 Task: Sort the products in the category "Loofahs" by unit price (high first).
Action: Mouse moved to (666, 243)
Screenshot: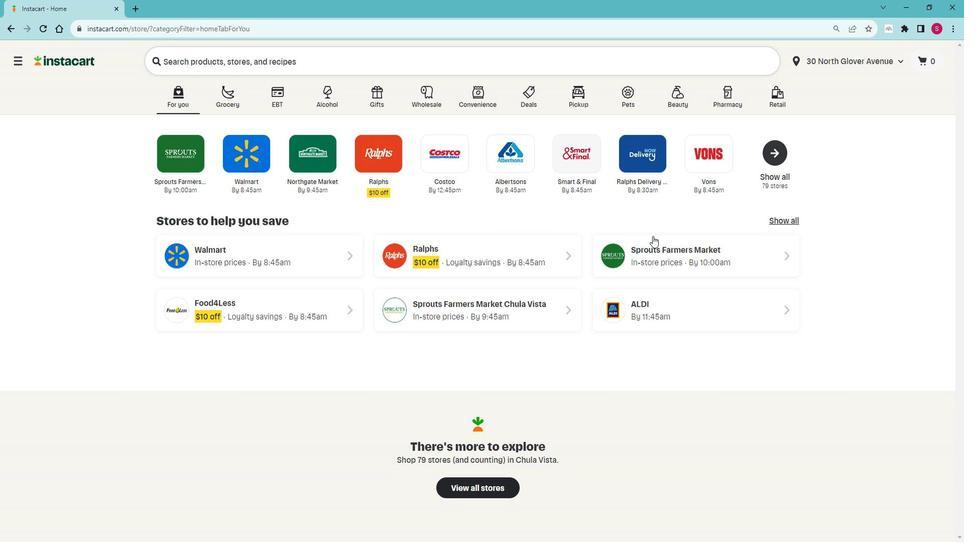 
Action: Mouse pressed left at (666, 243)
Screenshot: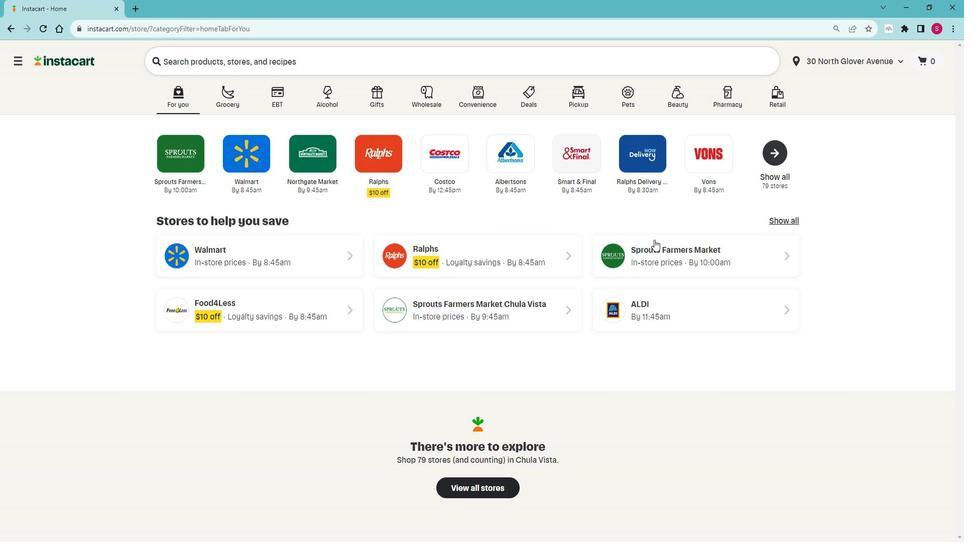 
Action: Mouse moved to (65, 358)
Screenshot: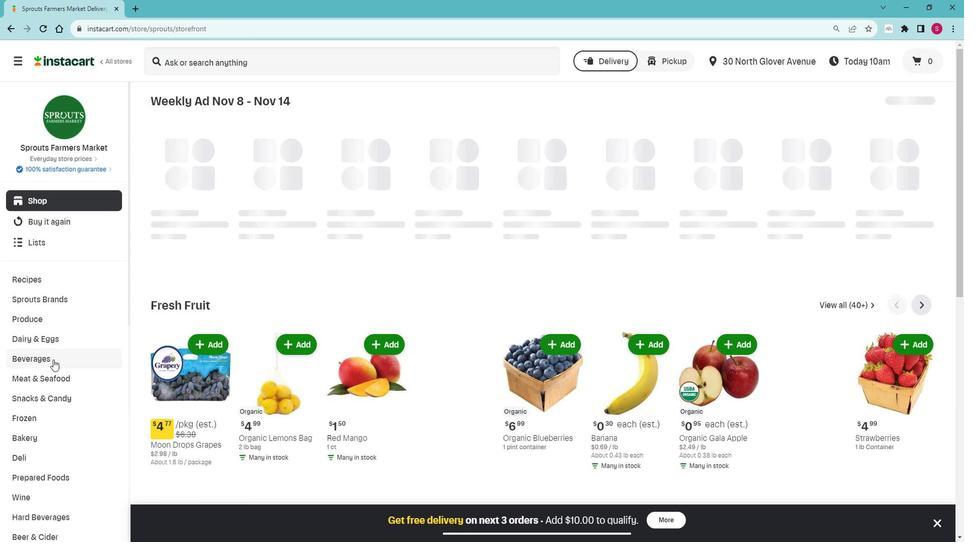 
Action: Mouse scrolled (65, 358) with delta (0, 0)
Screenshot: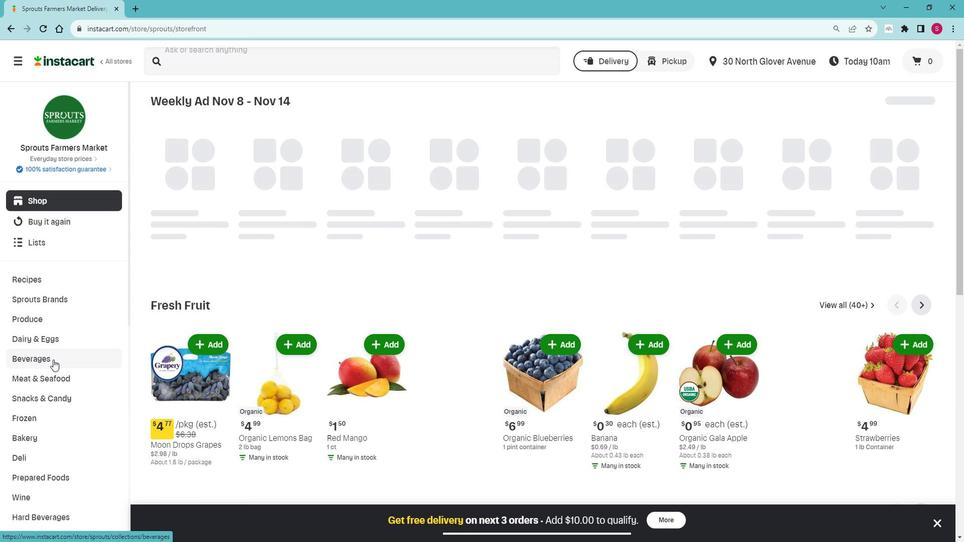 
Action: Mouse scrolled (65, 358) with delta (0, 0)
Screenshot: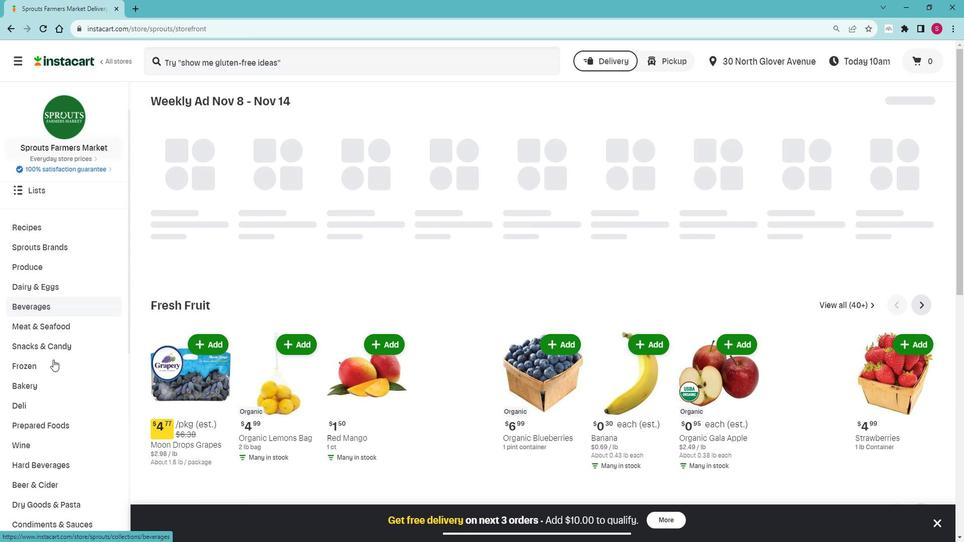 
Action: Mouse scrolled (65, 358) with delta (0, 0)
Screenshot: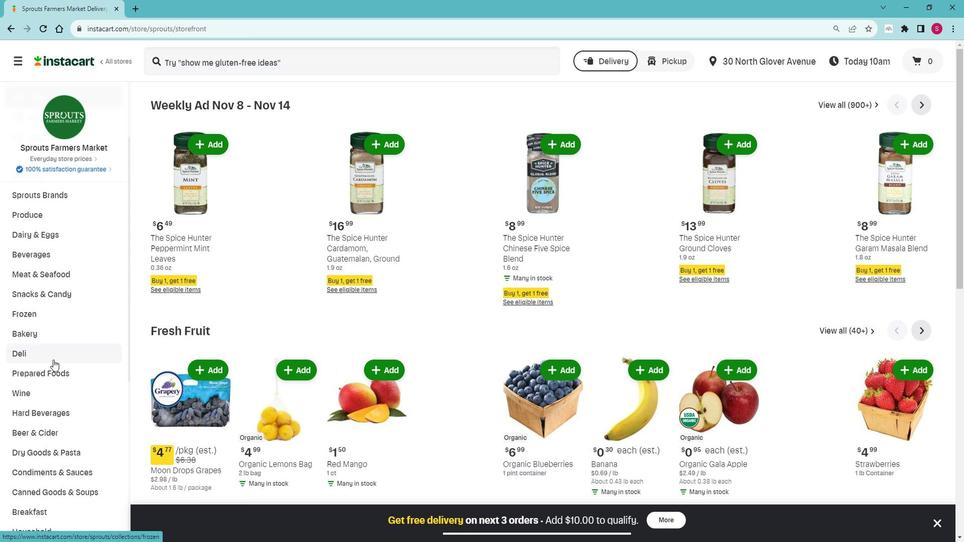 
Action: Mouse scrolled (65, 358) with delta (0, 0)
Screenshot: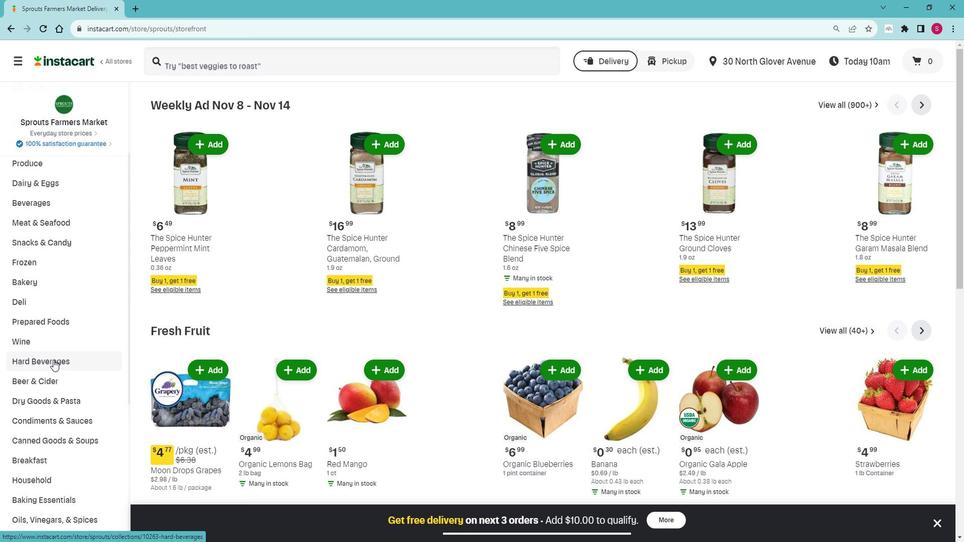 
Action: Mouse scrolled (65, 358) with delta (0, 0)
Screenshot: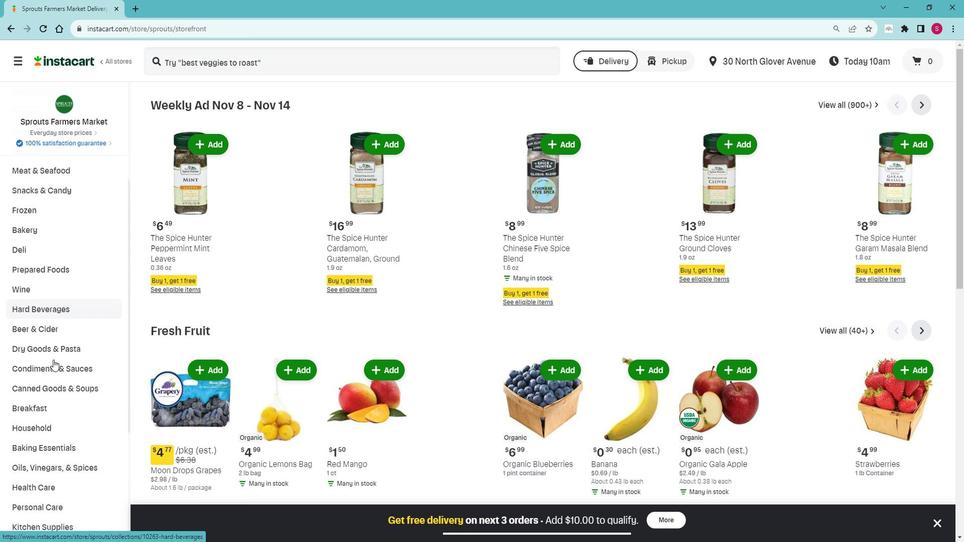
Action: Mouse scrolled (65, 358) with delta (0, 0)
Screenshot: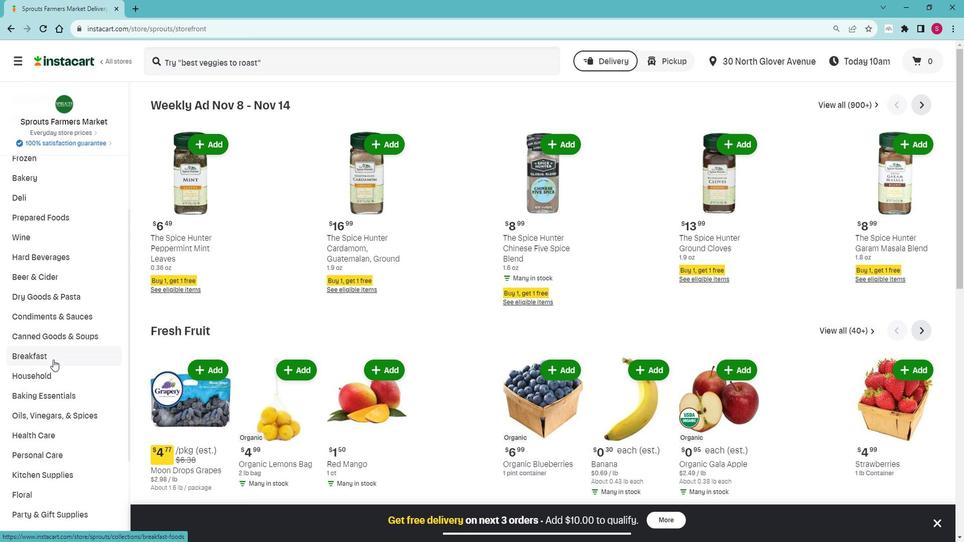 
Action: Mouse moved to (61, 395)
Screenshot: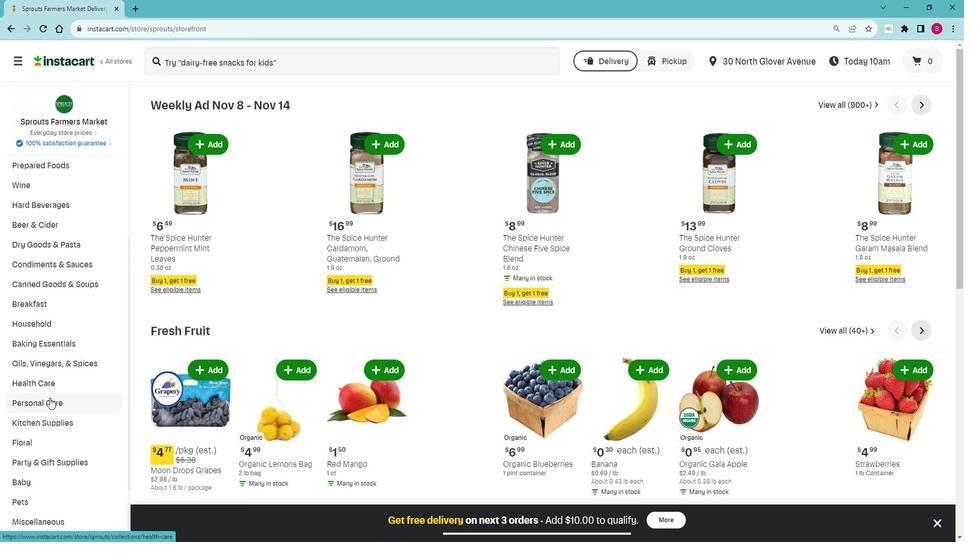 
Action: Mouse pressed left at (61, 395)
Screenshot: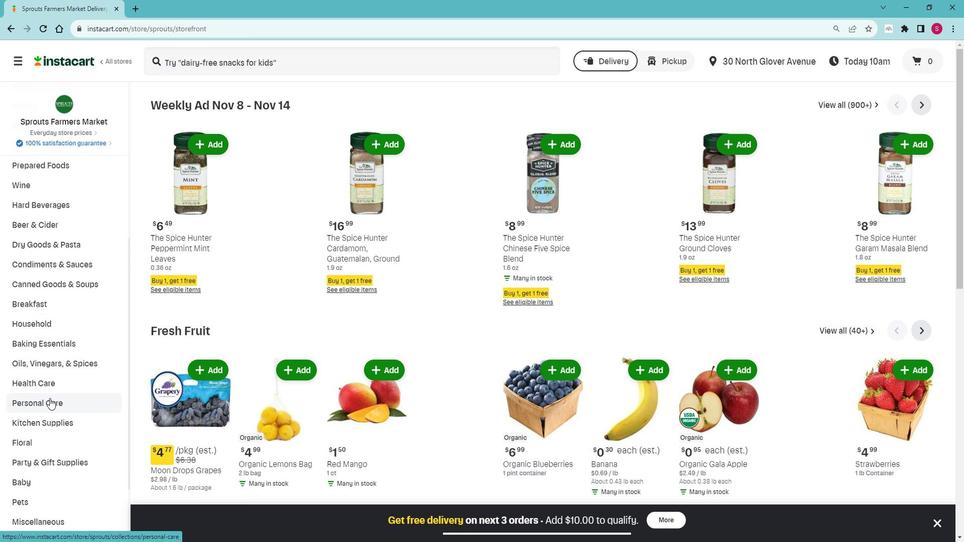 
Action: Mouse moved to (62, 418)
Screenshot: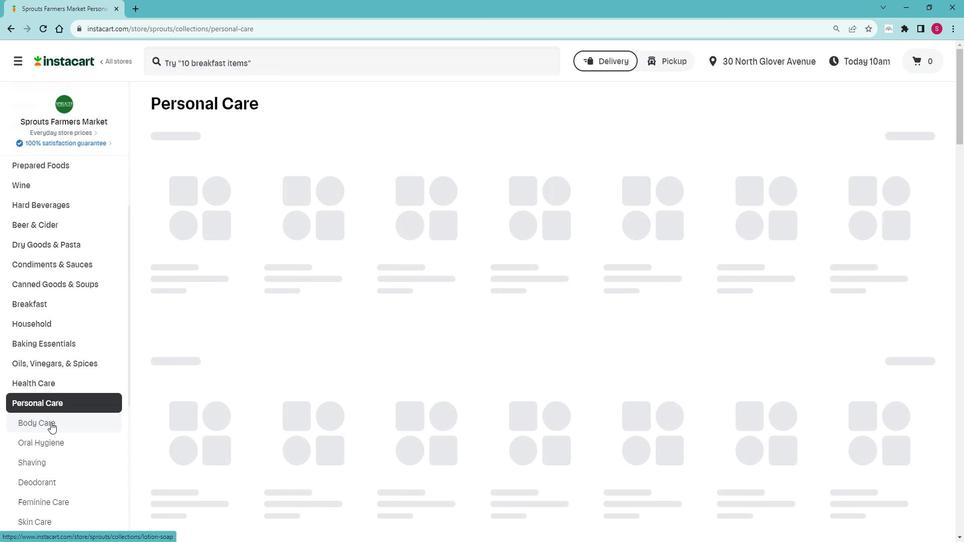 
Action: Mouse pressed left at (62, 418)
Screenshot: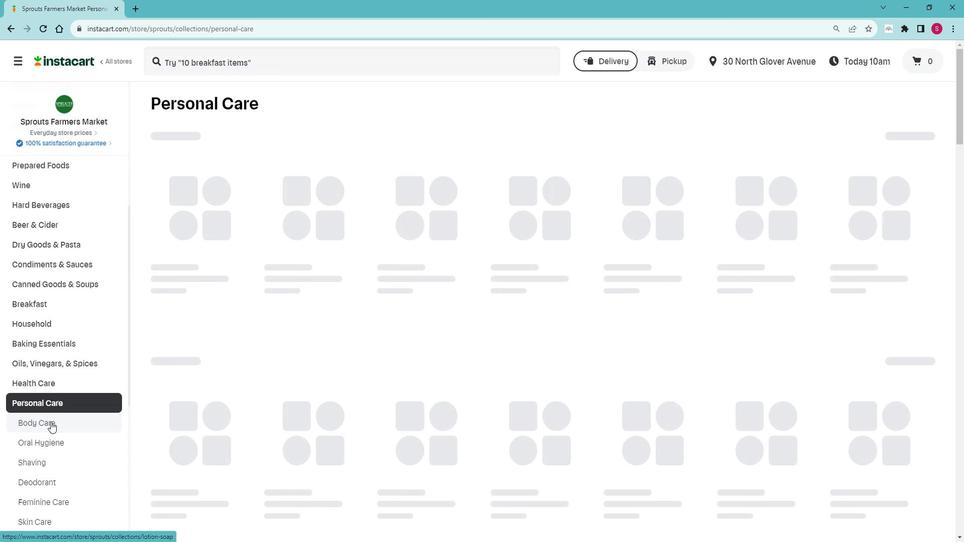 
Action: Mouse moved to (469, 158)
Screenshot: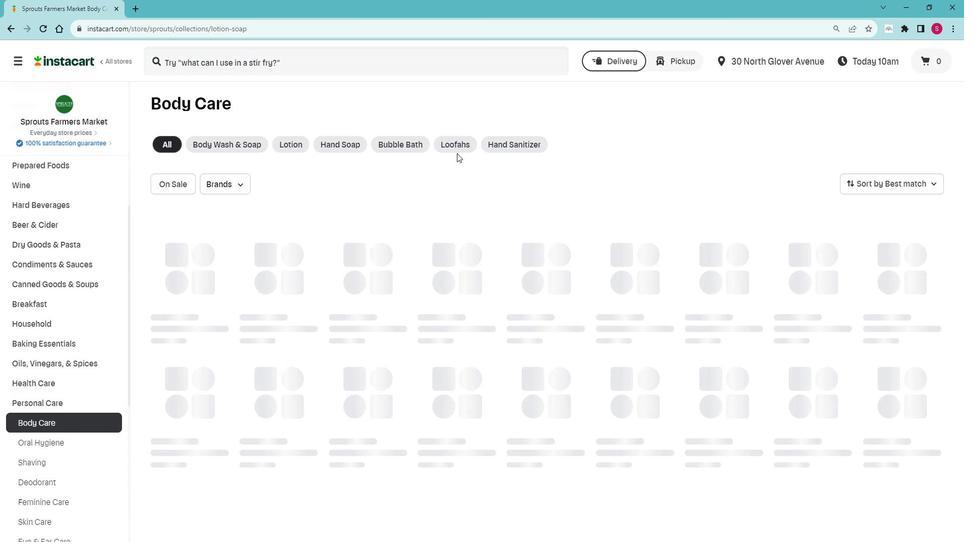 
Action: Mouse pressed left at (469, 158)
Screenshot: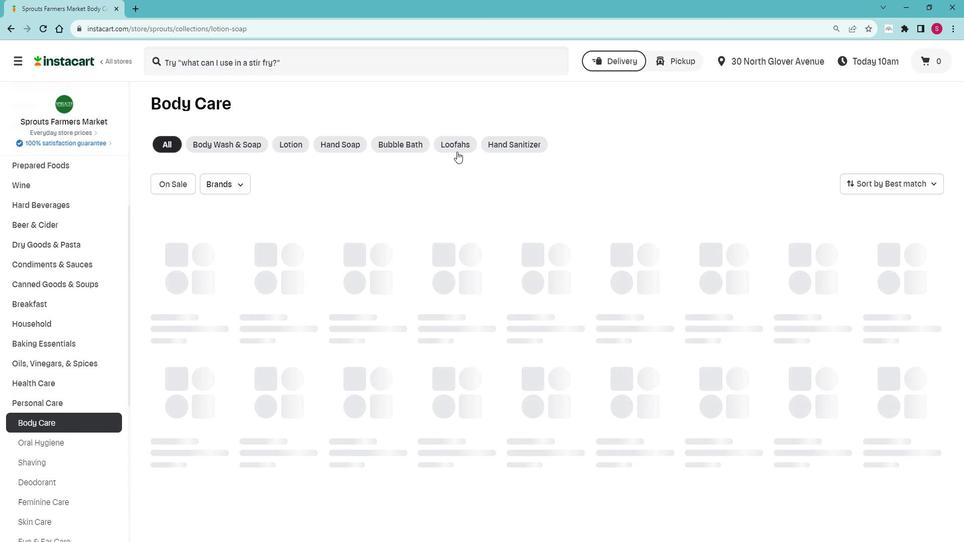 
Action: Mouse moved to (939, 189)
Screenshot: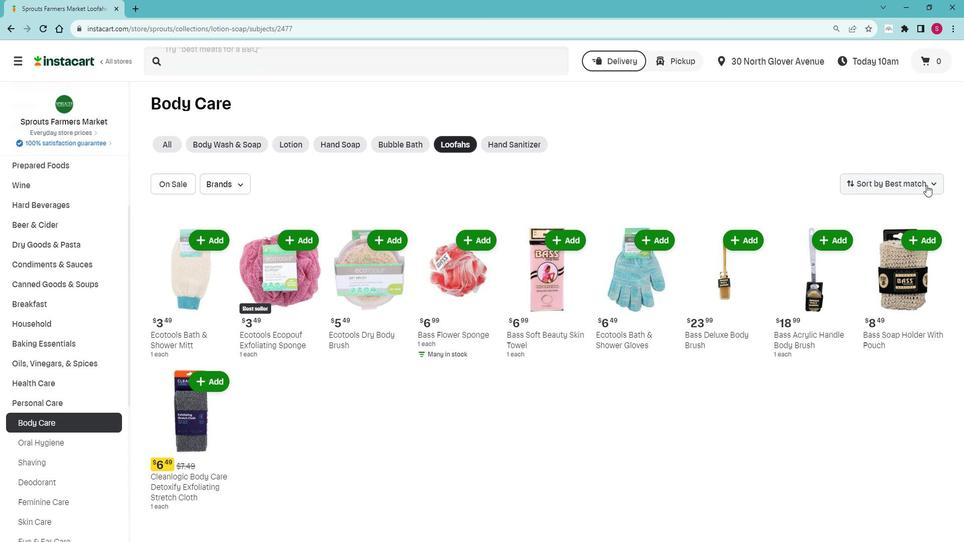 
Action: Mouse pressed left at (939, 189)
Screenshot: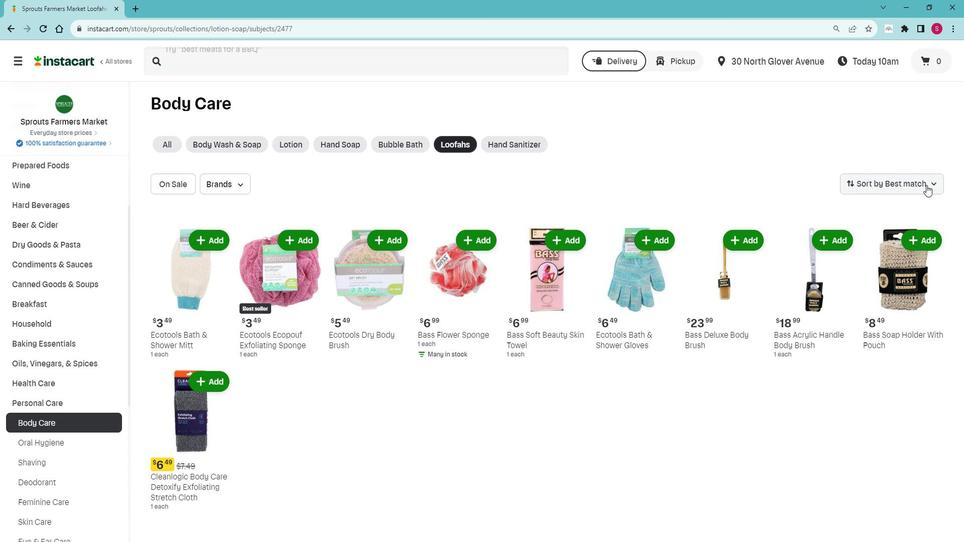 
Action: Mouse moved to (914, 314)
Screenshot: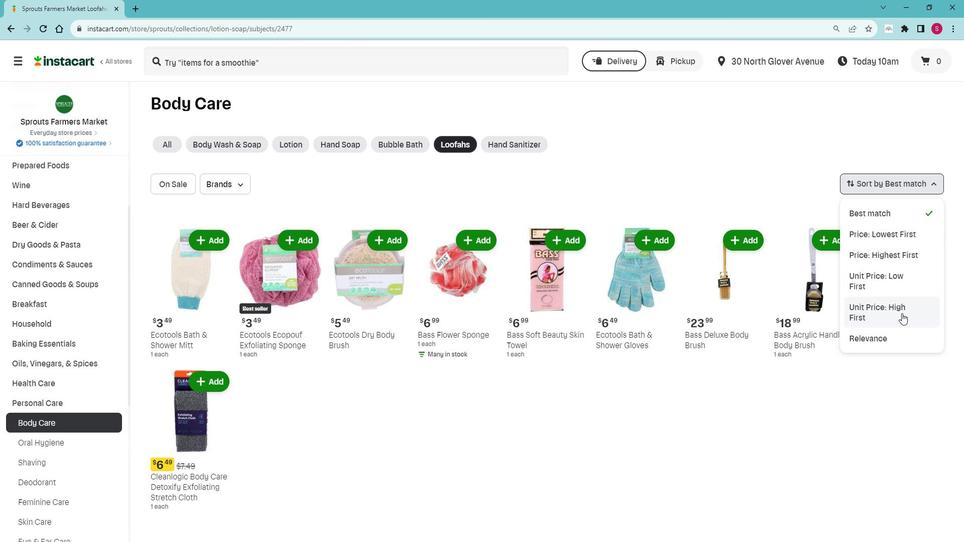 
Action: Mouse pressed left at (914, 314)
Screenshot: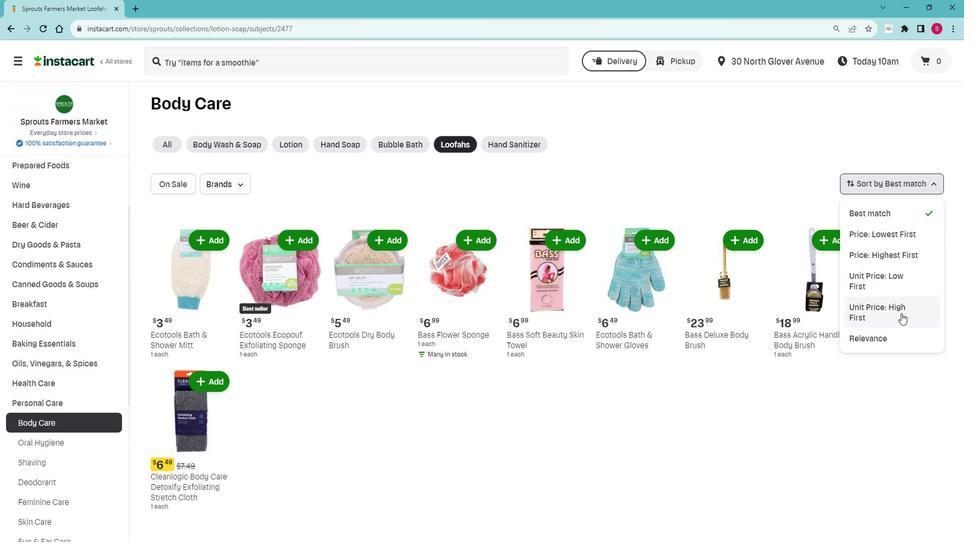 
Action: Mouse moved to (654, 195)
Screenshot: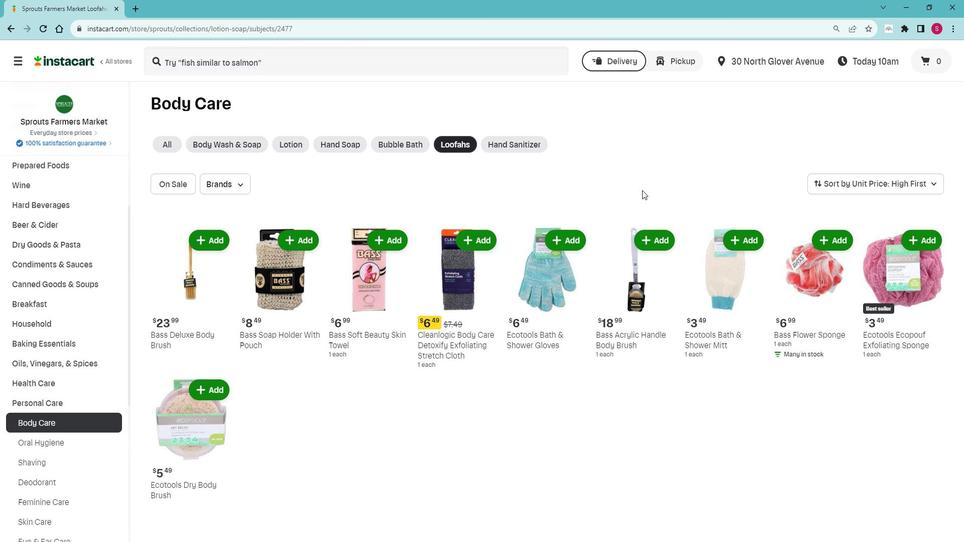 
